 Task: Create New Customer with Customer Name: Restaurant Depot, Billing Address Line1: 1138 Sharon Lane, Billing Address Line2:  South Bend, Billing Address Line3:  Indiana 46625
Action: Mouse moved to (178, 35)
Screenshot: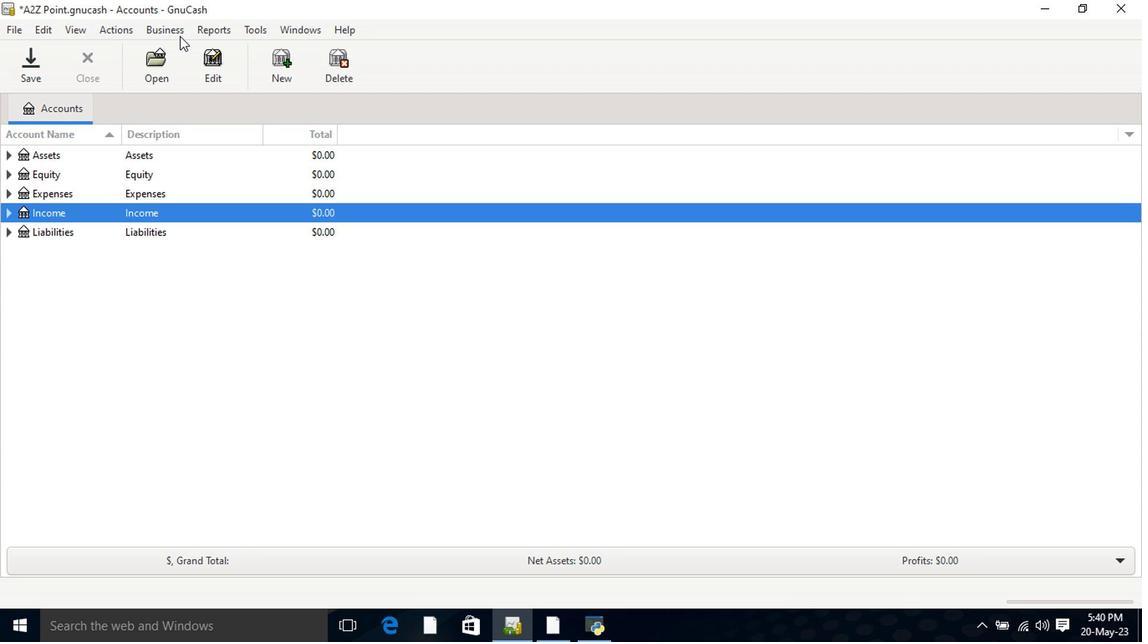 
Action: Mouse pressed left at (178, 35)
Screenshot: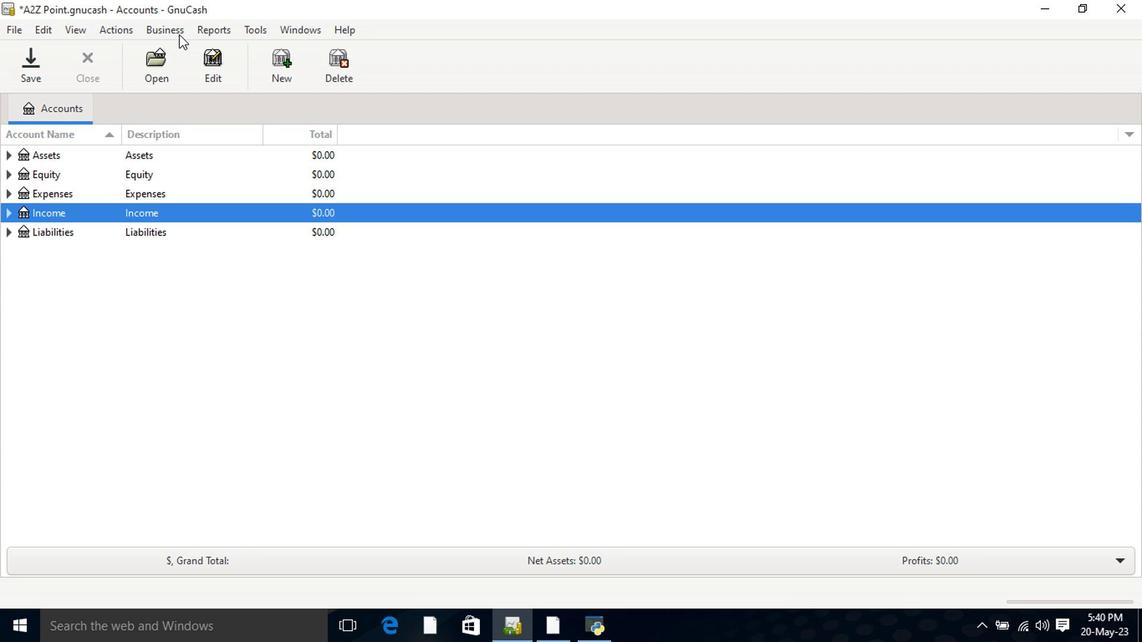 
Action: Mouse moved to (350, 76)
Screenshot: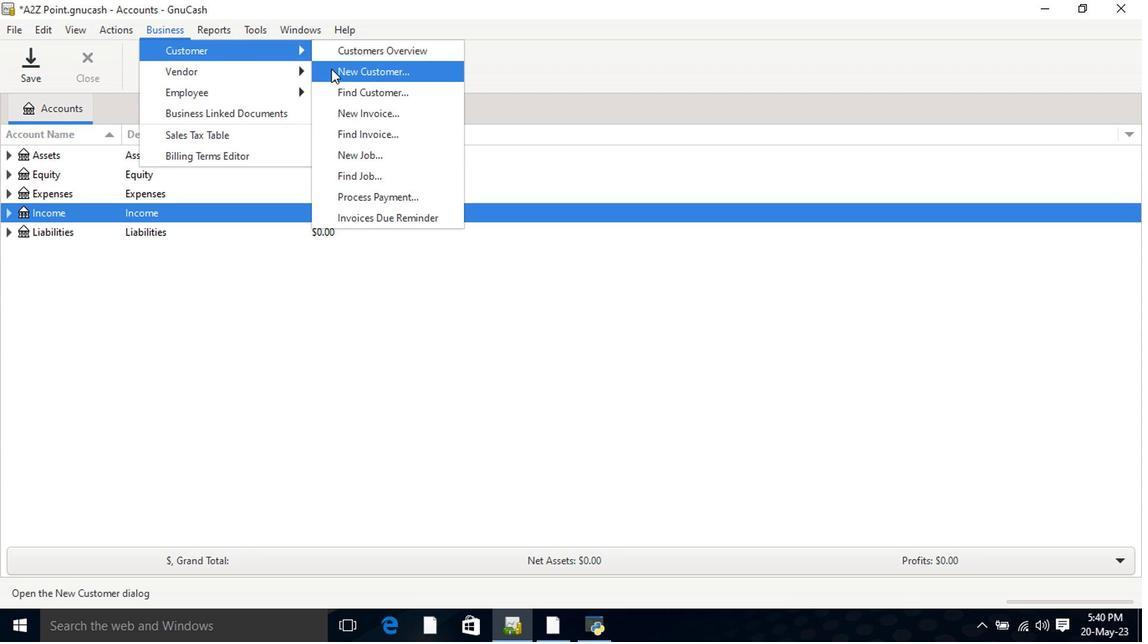 
Action: Mouse pressed left at (350, 76)
Screenshot: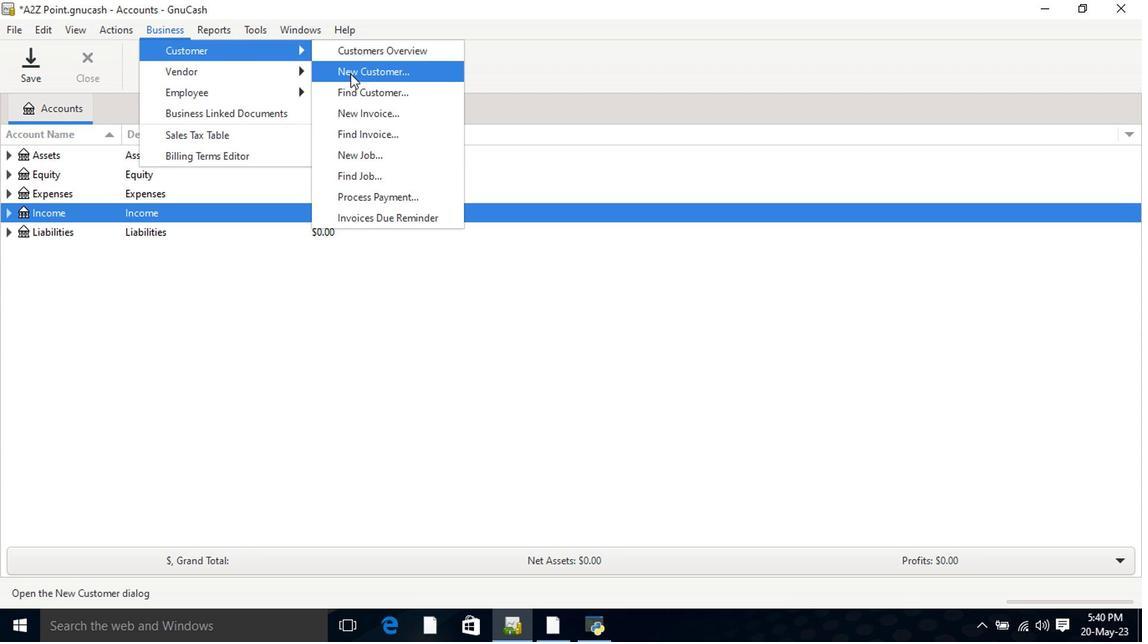 
Action: Key pressed <Key.shift>Restaurant<Key.space><Key.shift>Depot<Key.tab><Key.tab><Key.tab>1138<Key.space><Key.shift>Sharon<Key.space><Key.shift>Lane<Key.tab><Key.shift>South<Key.space><Key.shift>Bend<Key.tab><Key.shift>Indiana<Key.space>46625
Screenshot: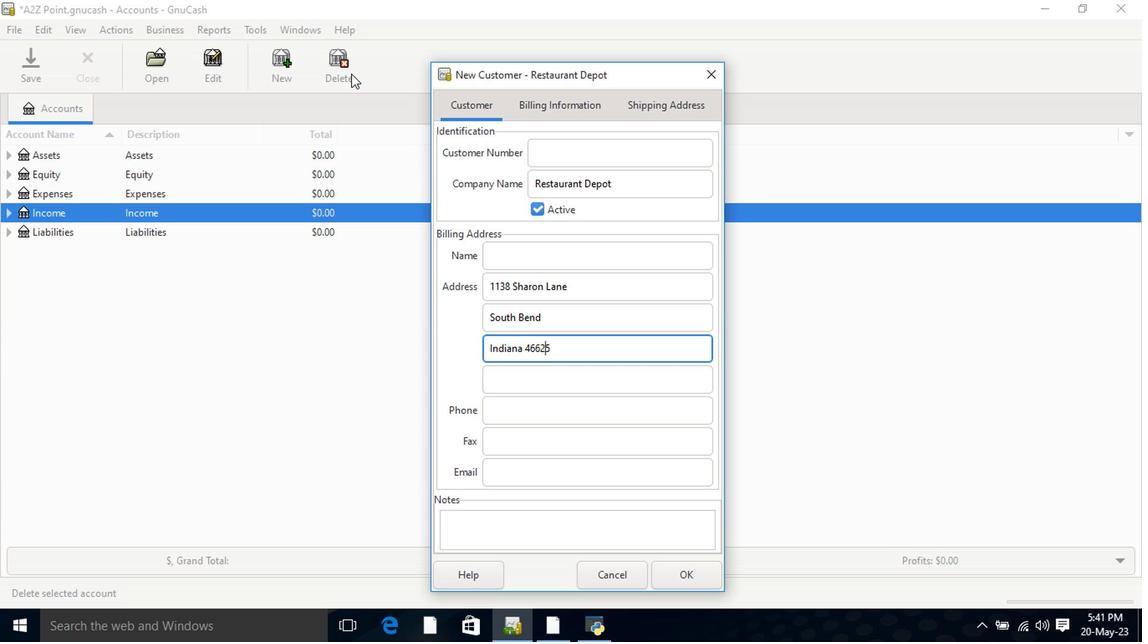
Action: Mouse moved to (679, 563)
Screenshot: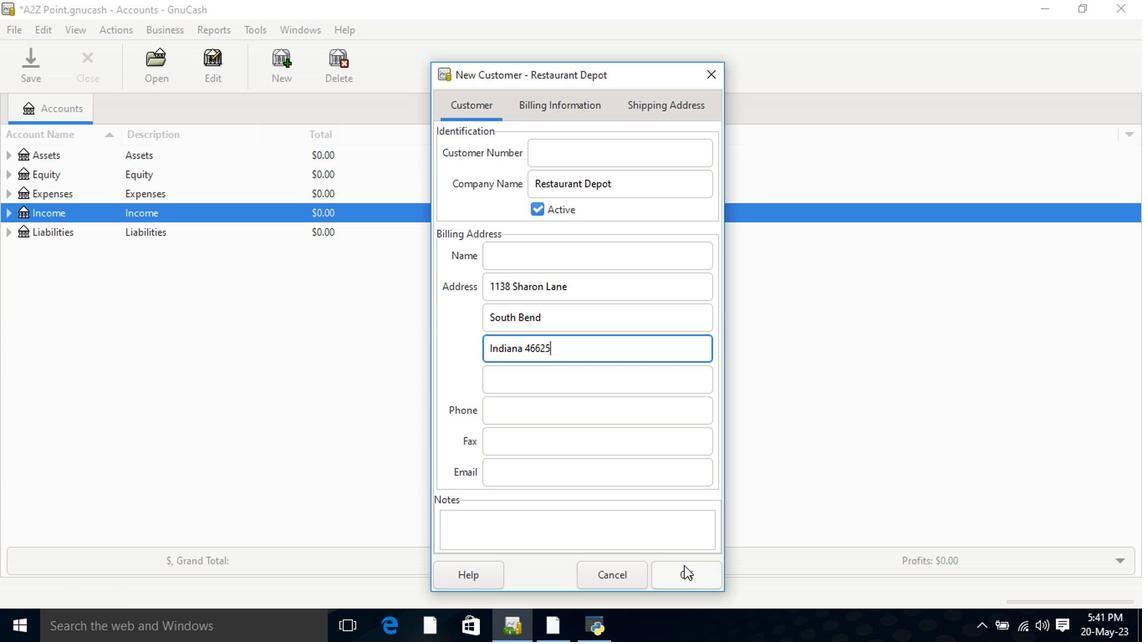 
